 Task: Create a task  Create a new online tool for project management , assign it to team member softage.1@softage.net in the project AgileGator and update the status of the task to  At Risk , set the priority of the task to Medium
Action: Mouse moved to (82, 48)
Screenshot: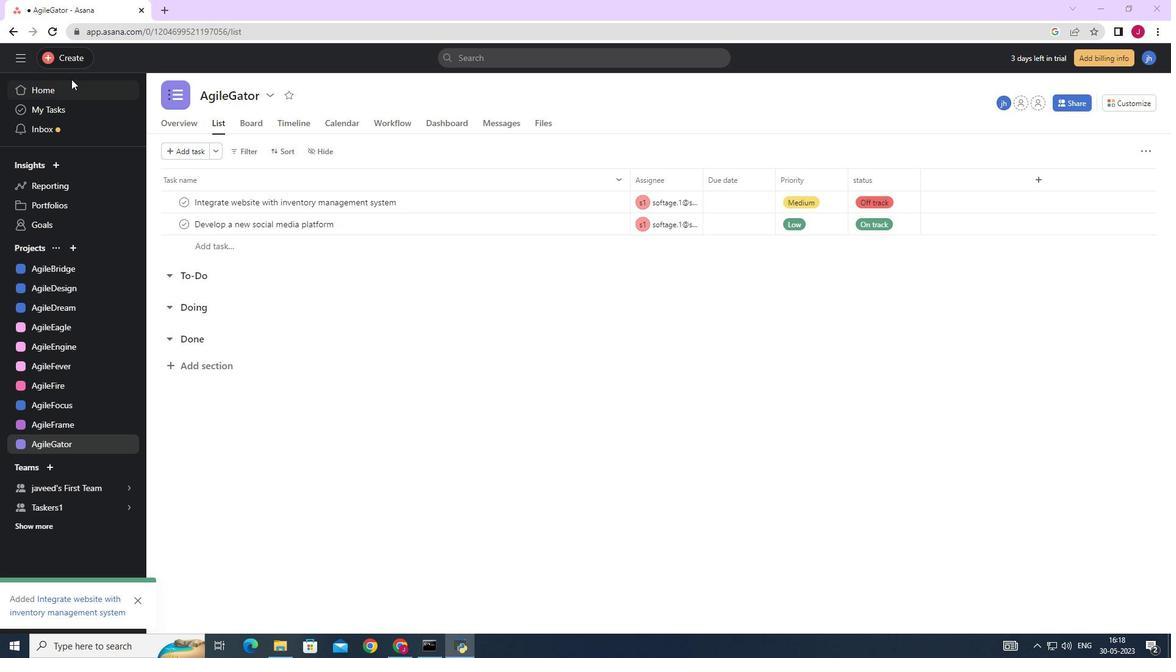 
Action: Mouse pressed left at (82, 48)
Screenshot: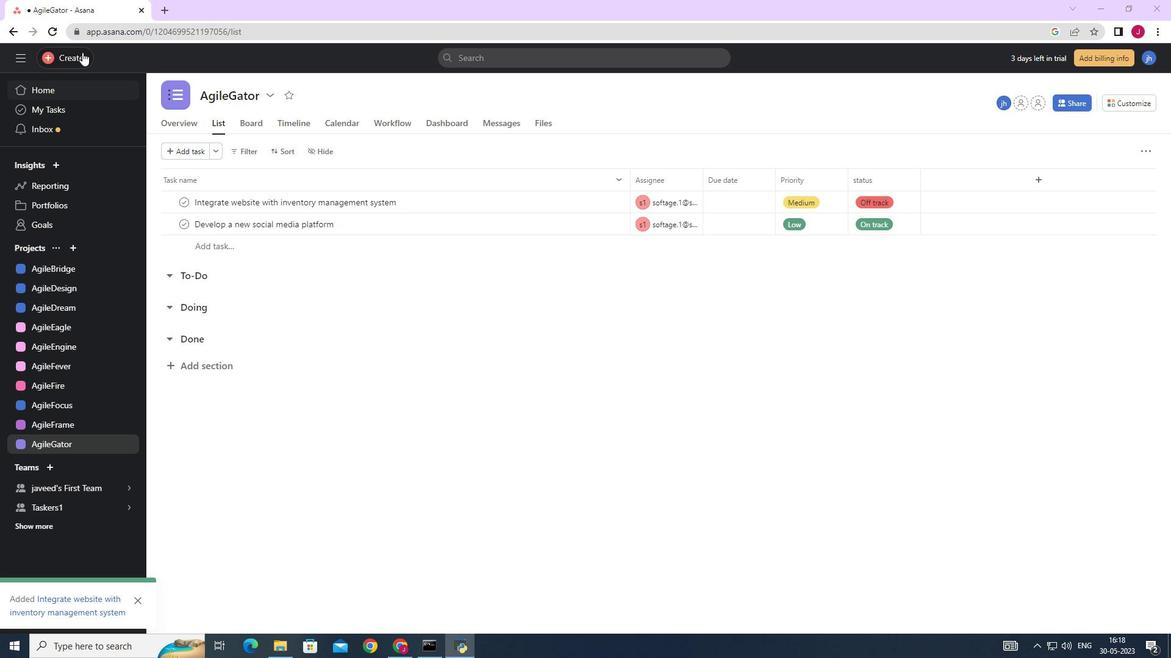 
Action: Mouse moved to (148, 63)
Screenshot: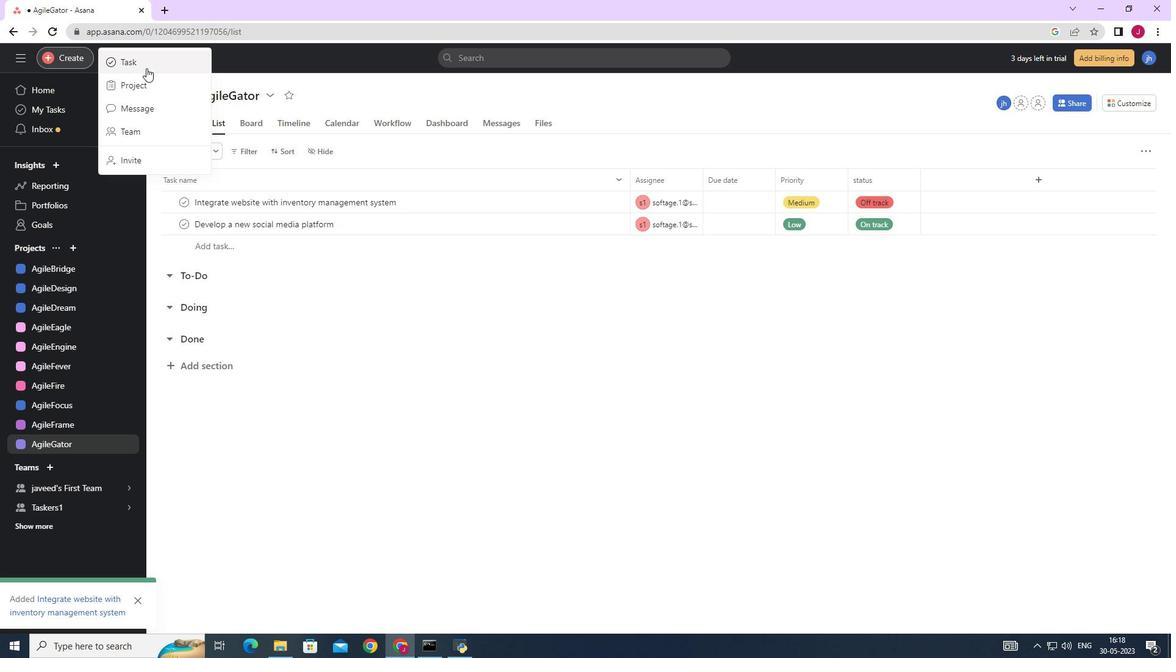 
Action: Mouse pressed left at (148, 63)
Screenshot: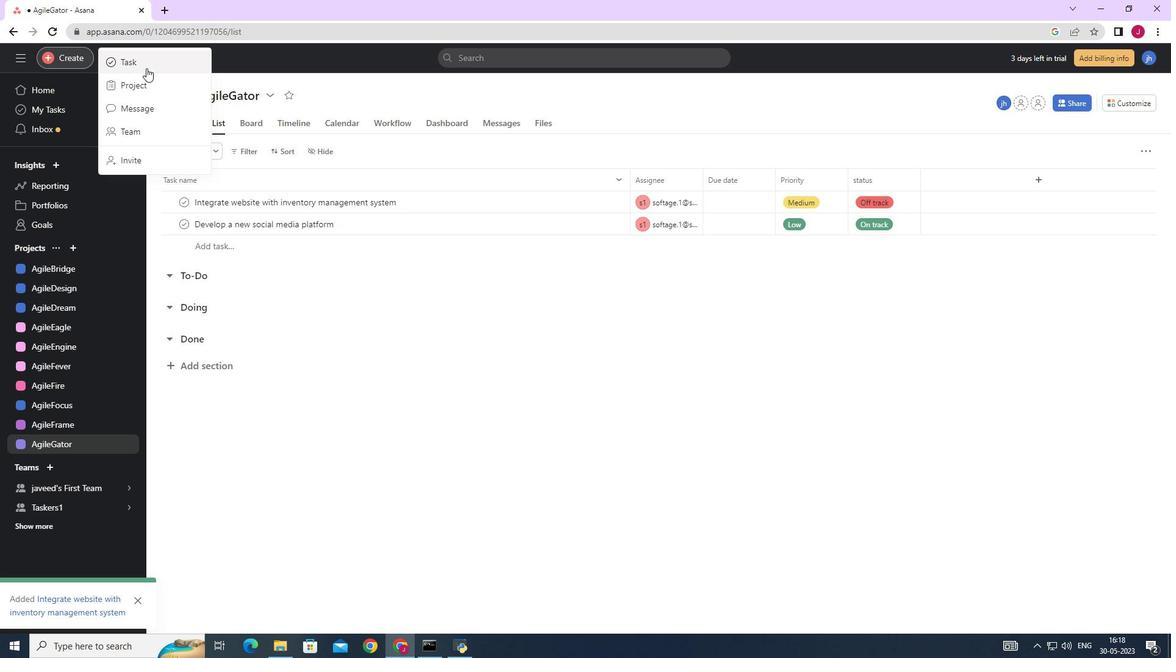
Action: Mouse moved to (953, 402)
Screenshot: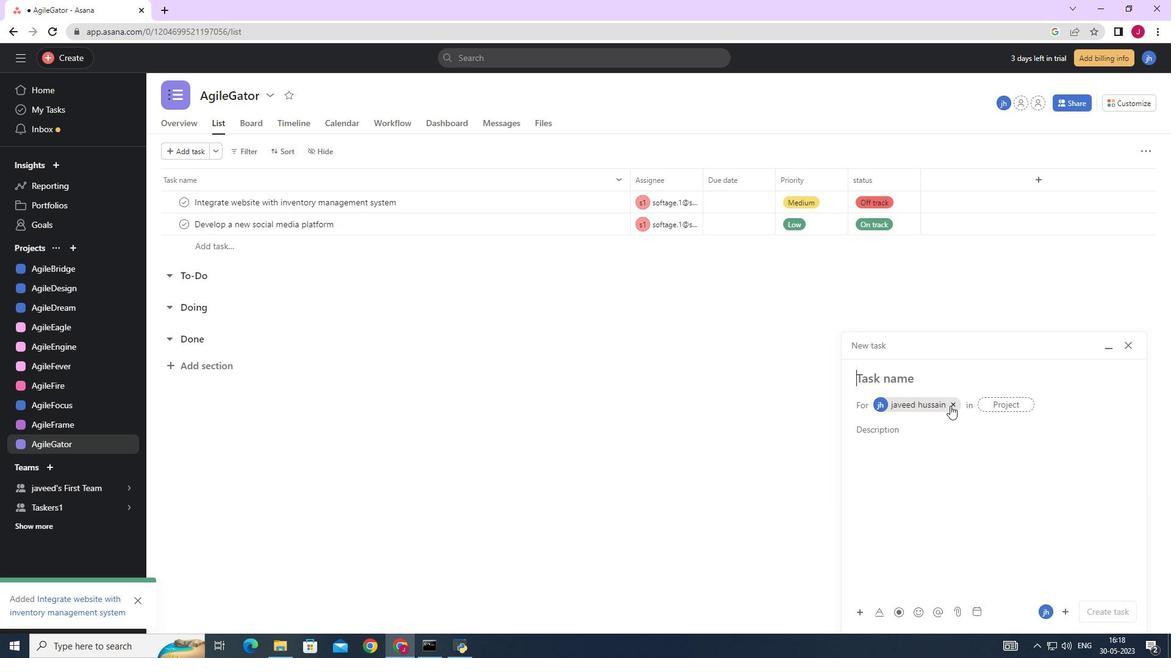 
Action: Mouse pressed left at (953, 402)
Screenshot: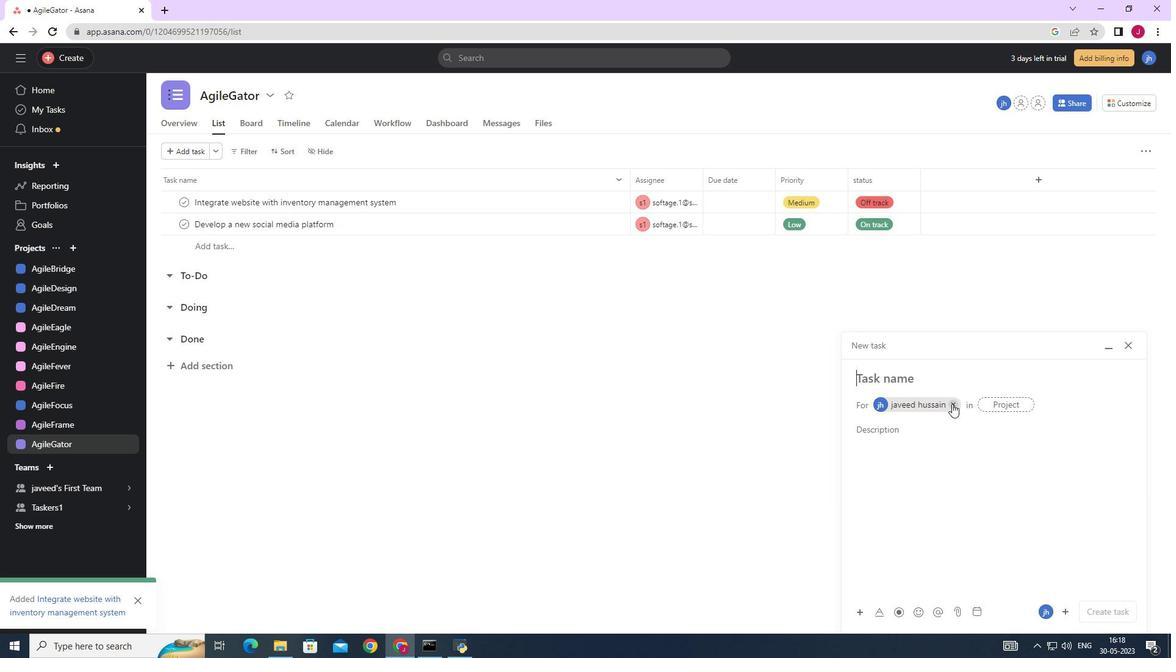 
Action: Mouse moved to (890, 378)
Screenshot: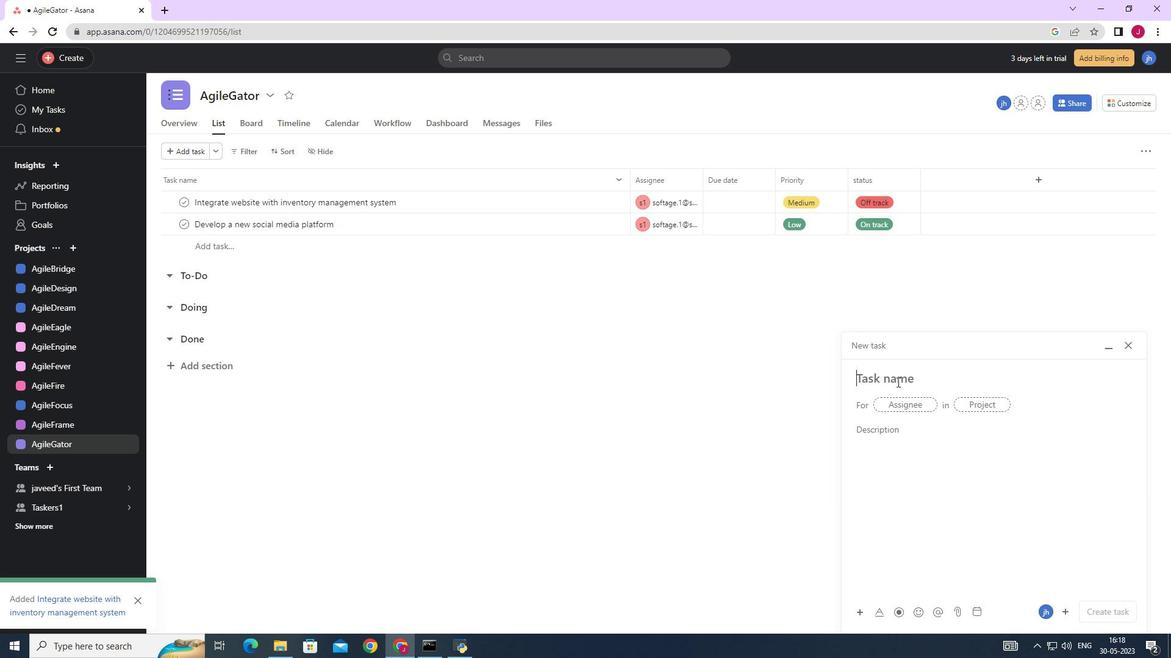 
Action: Mouse pressed left at (890, 378)
Screenshot: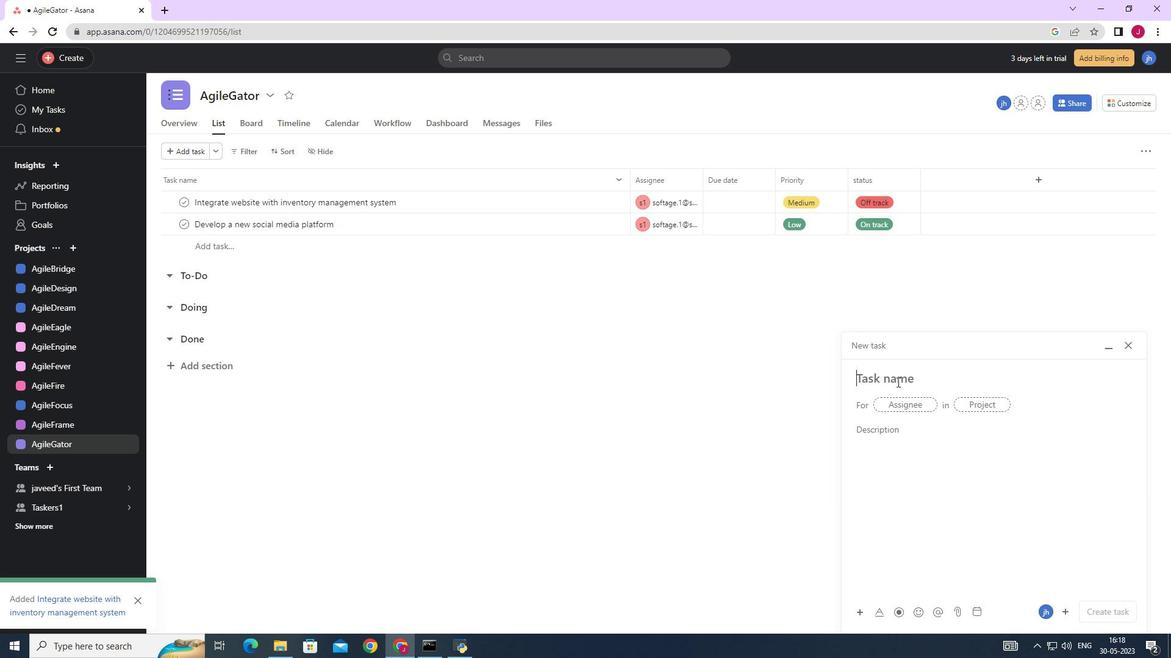 
Action: Key pressed <Key.caps_lock>C<Key.caps_lock>reate<Key.space>a<Key.space>nw<Key.backspace>ew<Key.space>online<Key.space>platform<Key.space>tool<Key.space>for<Key.space>the<Key.space>project<Key.space>management<Key.space>
Screenshot: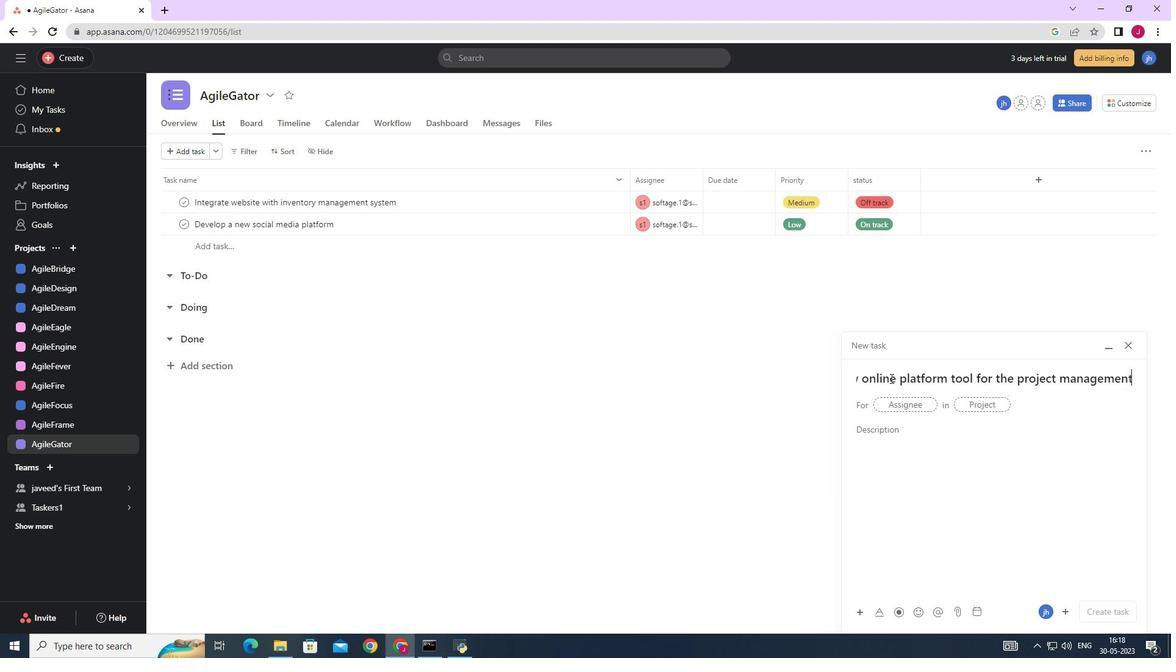 
Action: Mouse moved to (916, 409)
Screenshot: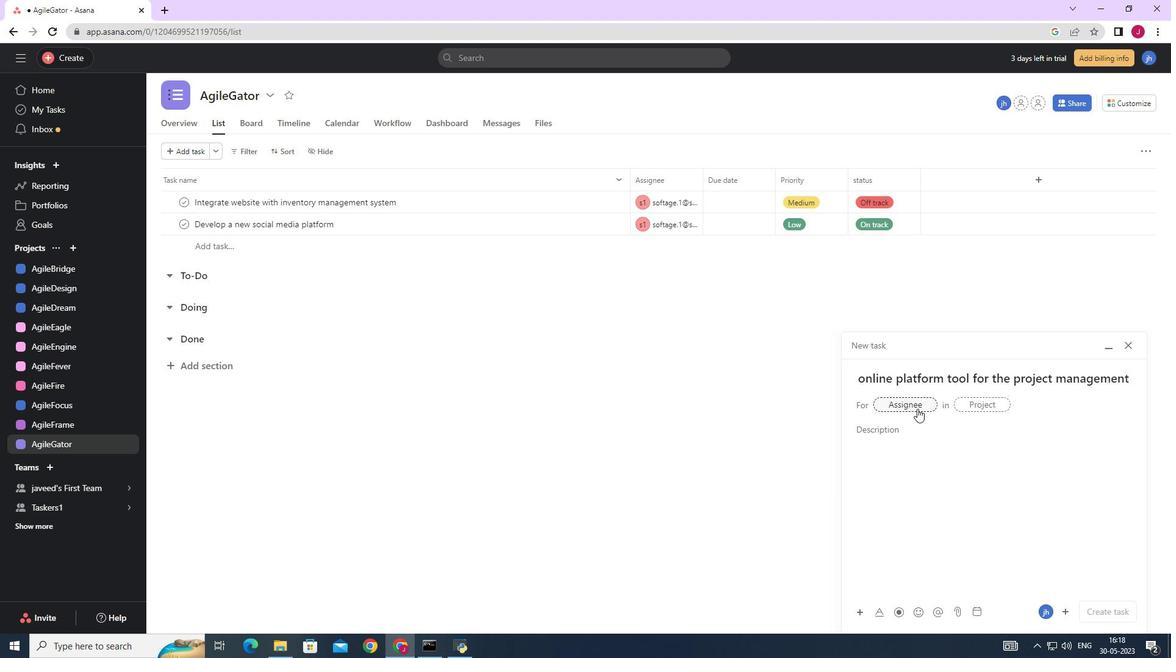 
Action: Mouse pressed left at (916, 409)
Screenshot: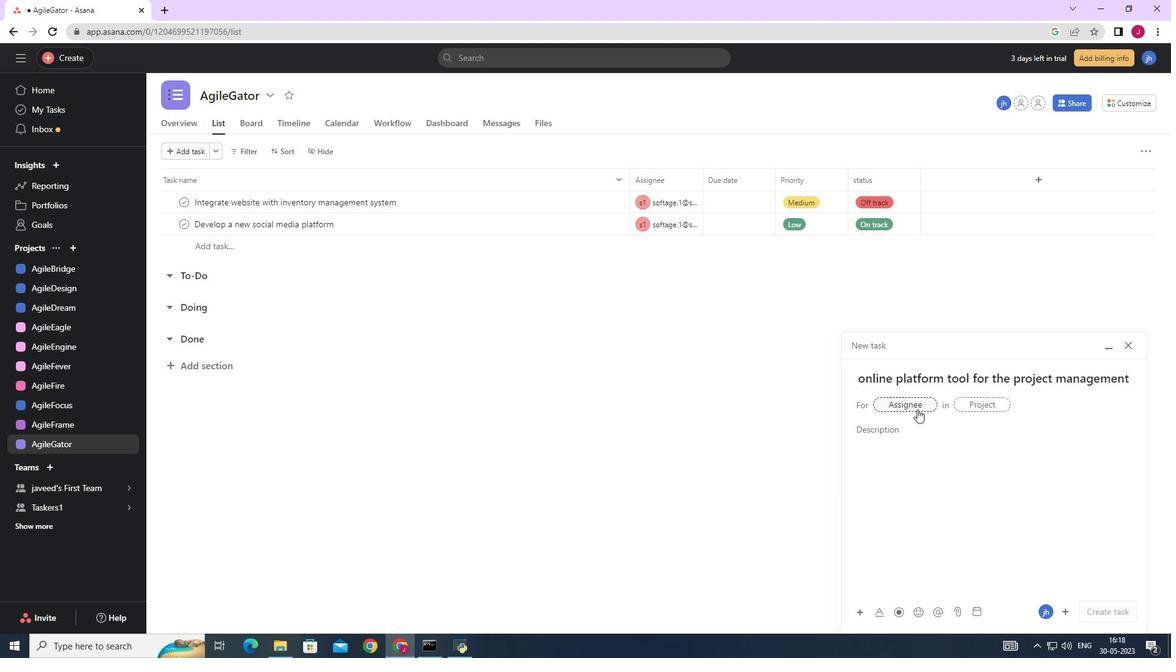 
Action: Mouse moved to (916, 409)
Screenshot: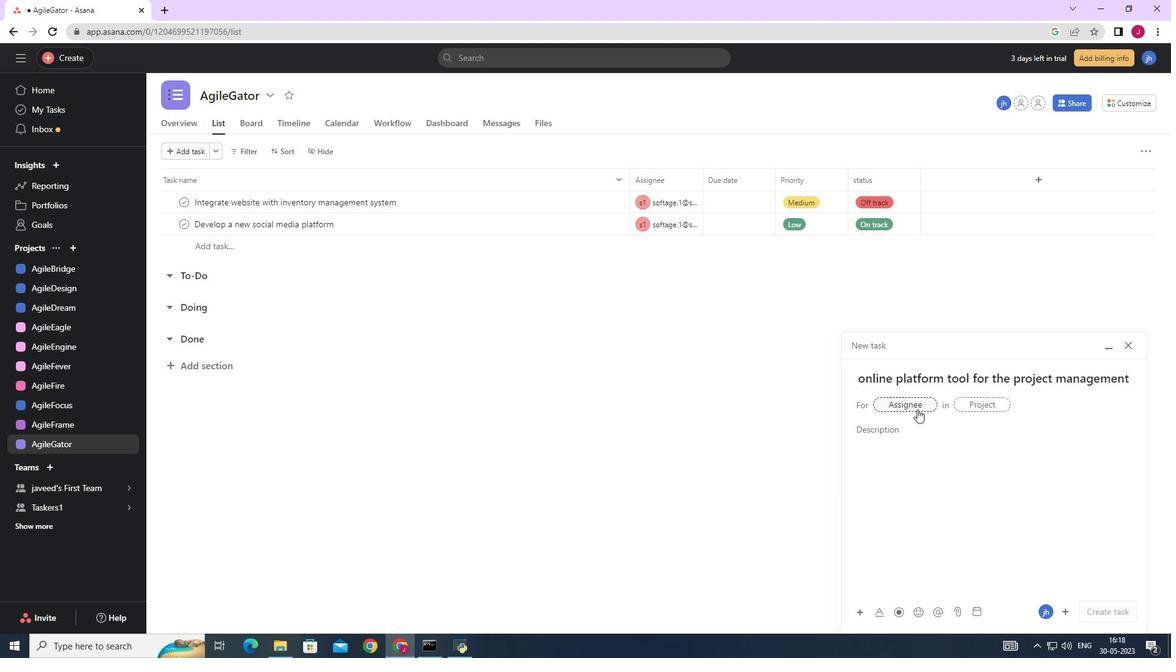 
Action: Key pressed softage.1
Screenshot: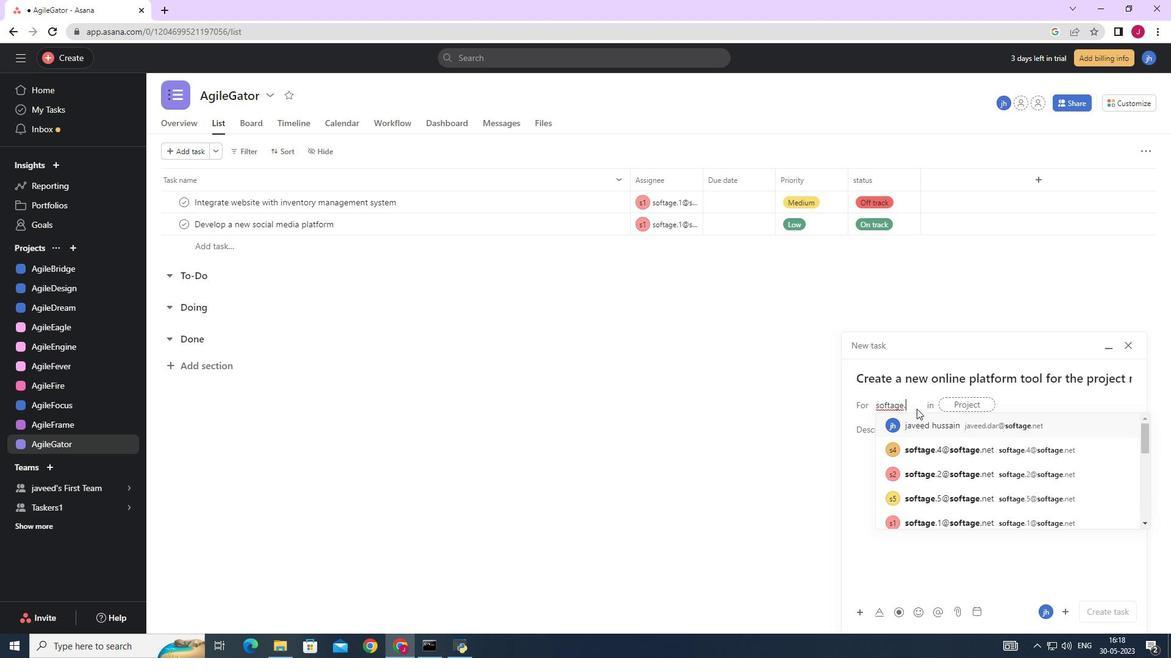 
Action: Mouse moved to (936, 426)
Screenshot: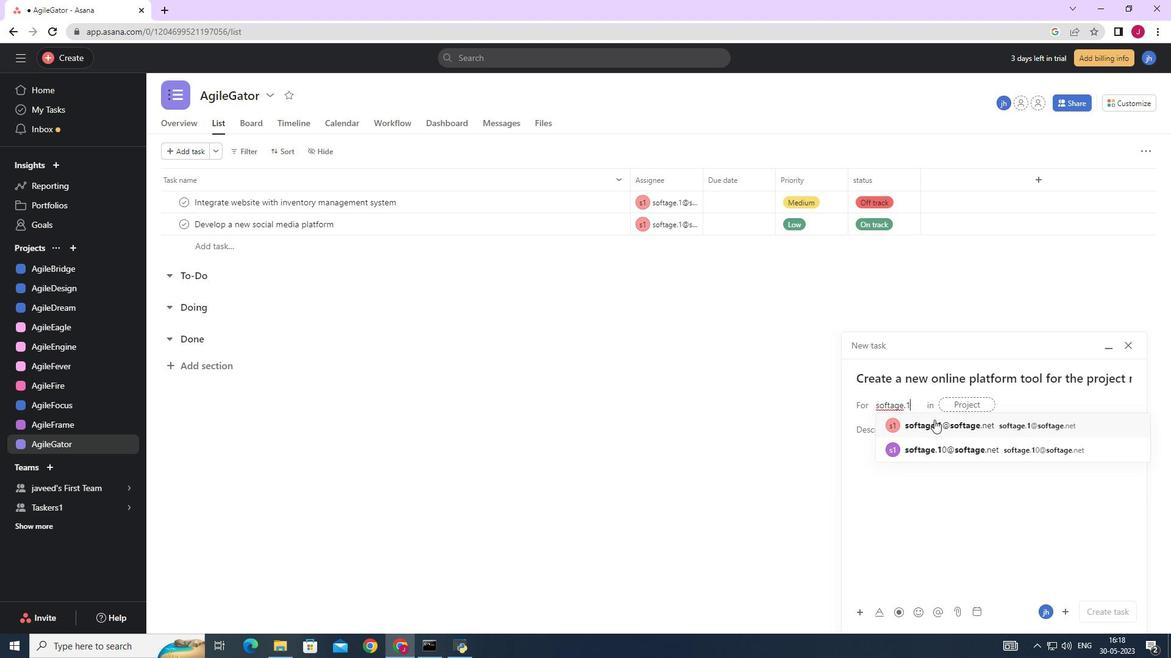 
Action: Mouse pressed left at (936, 426)
Screenshot: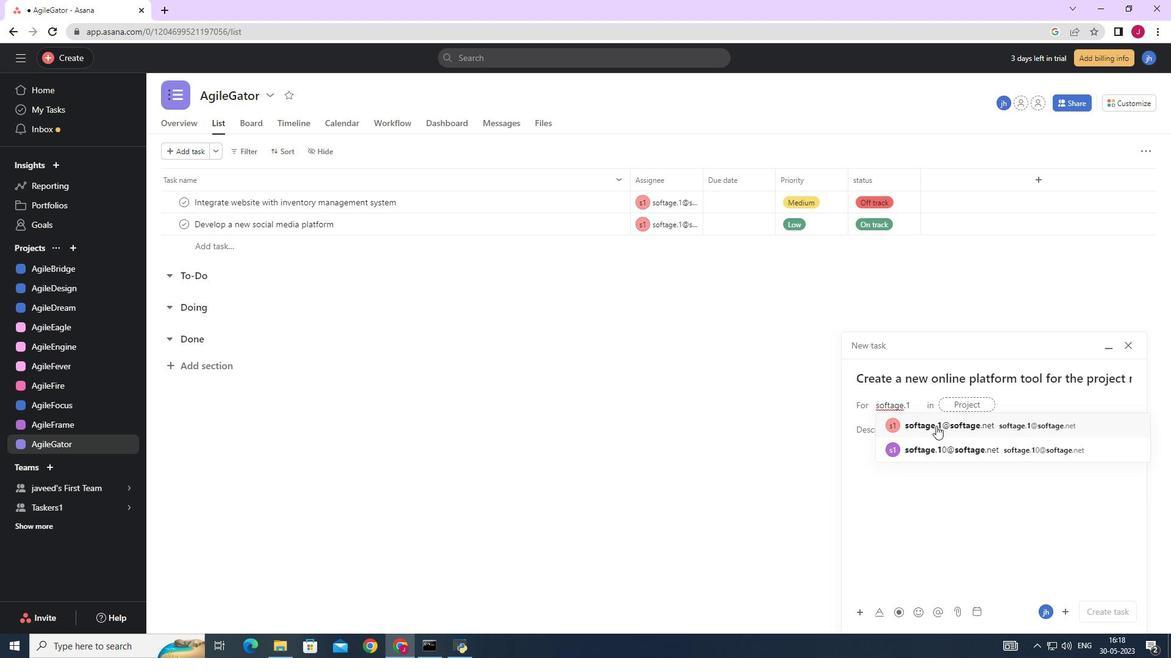 
Action: Mouse moved to (812, 425)
Screenshot: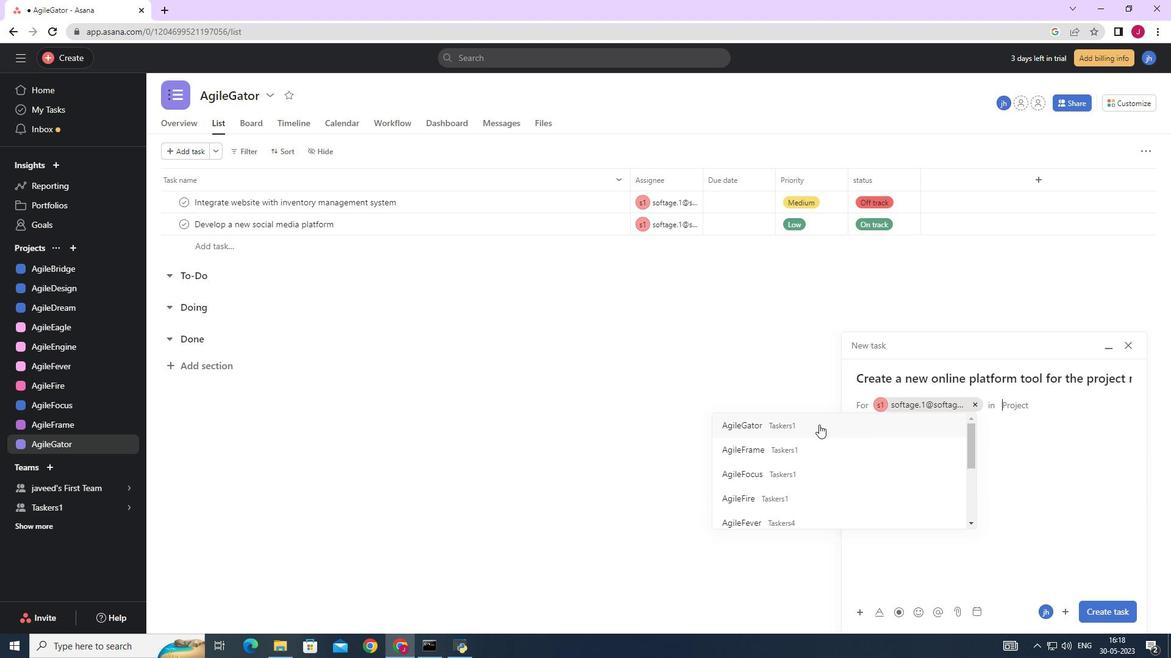 
Action: Mouse pressed left at (812, 425)
Screenshot: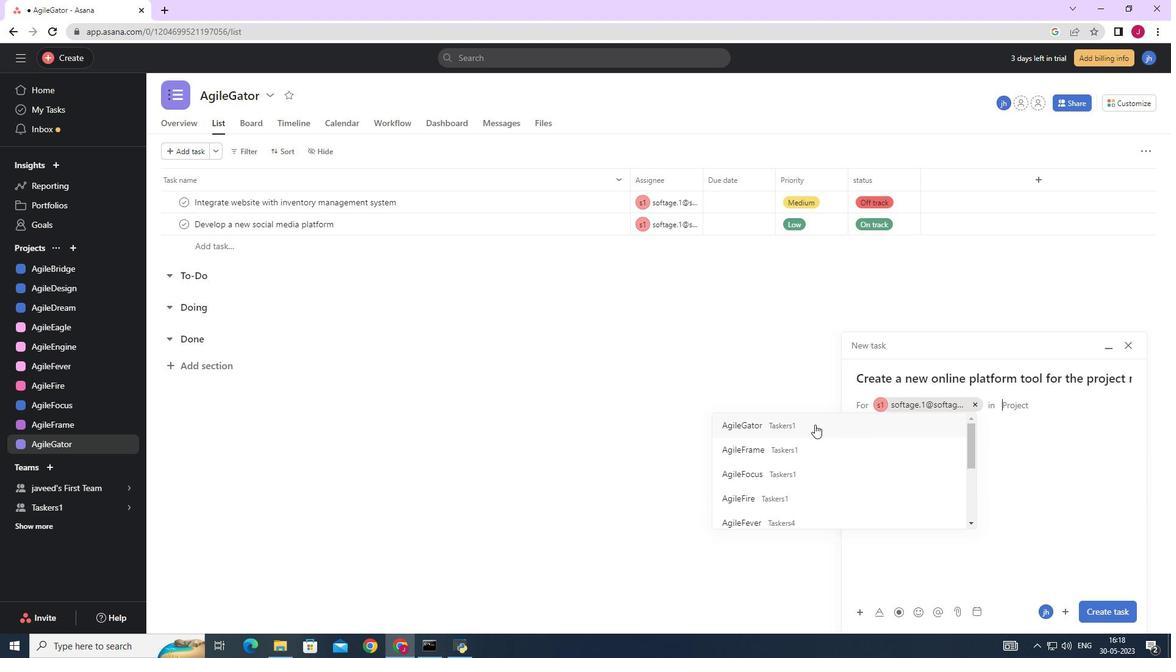 
Action: Mouse moved to (916, 427)
Screenshot: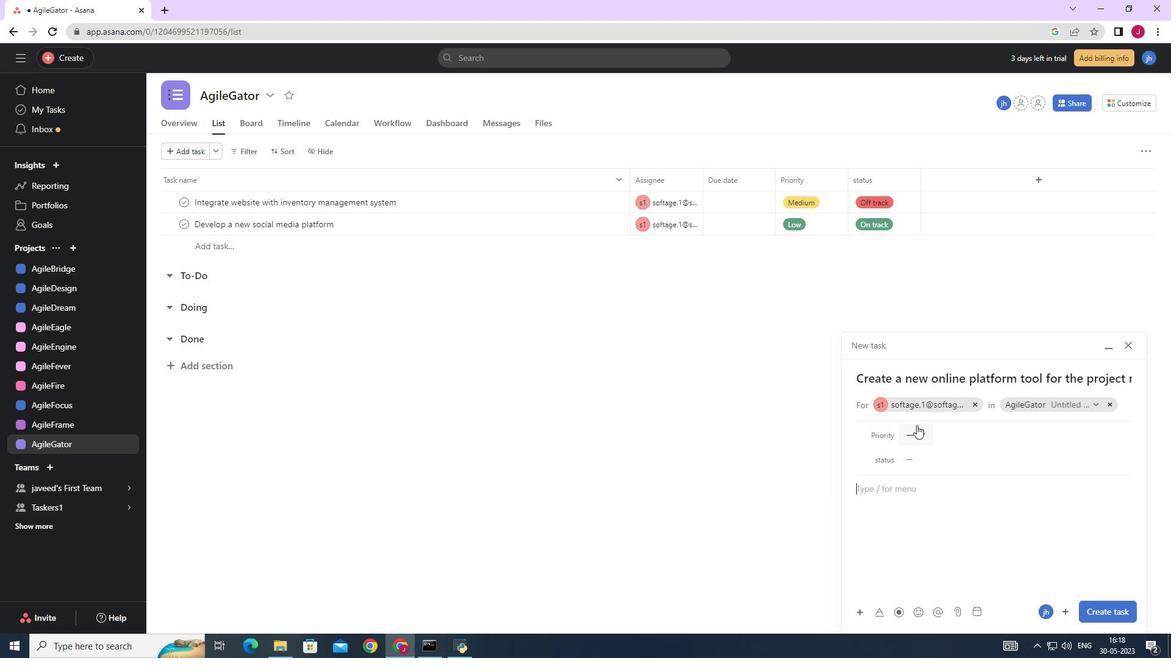 
Action: Mouse pressed left at (916, 427)
Screenshot: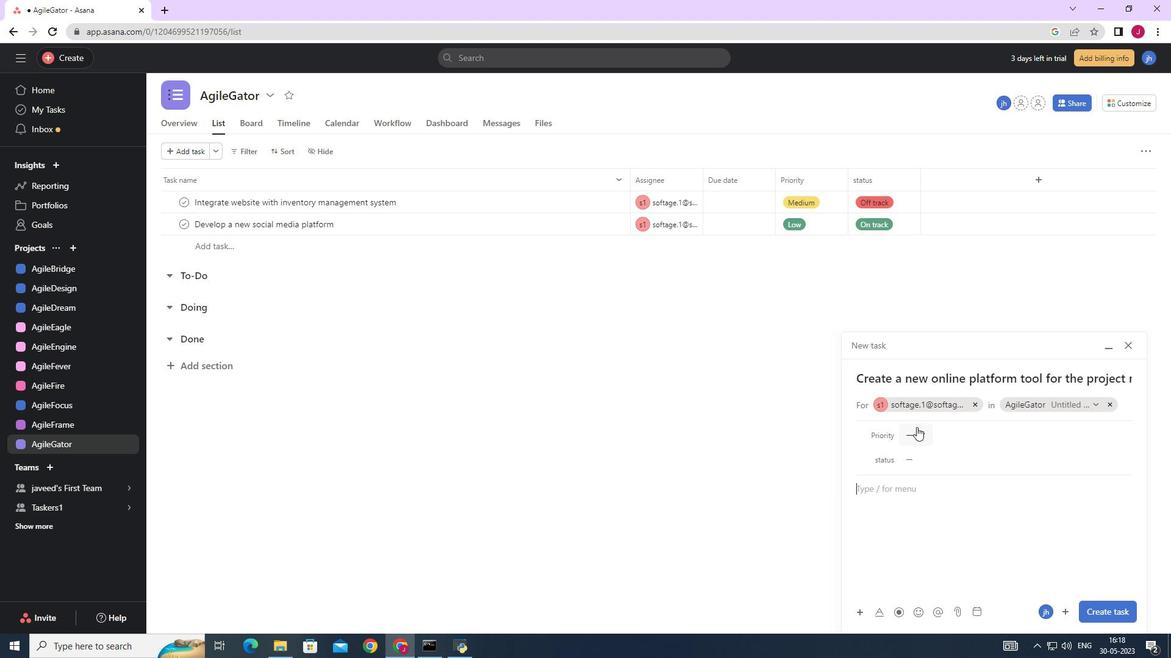 
Action: Mouse moved to (936, 500)
Screenshot: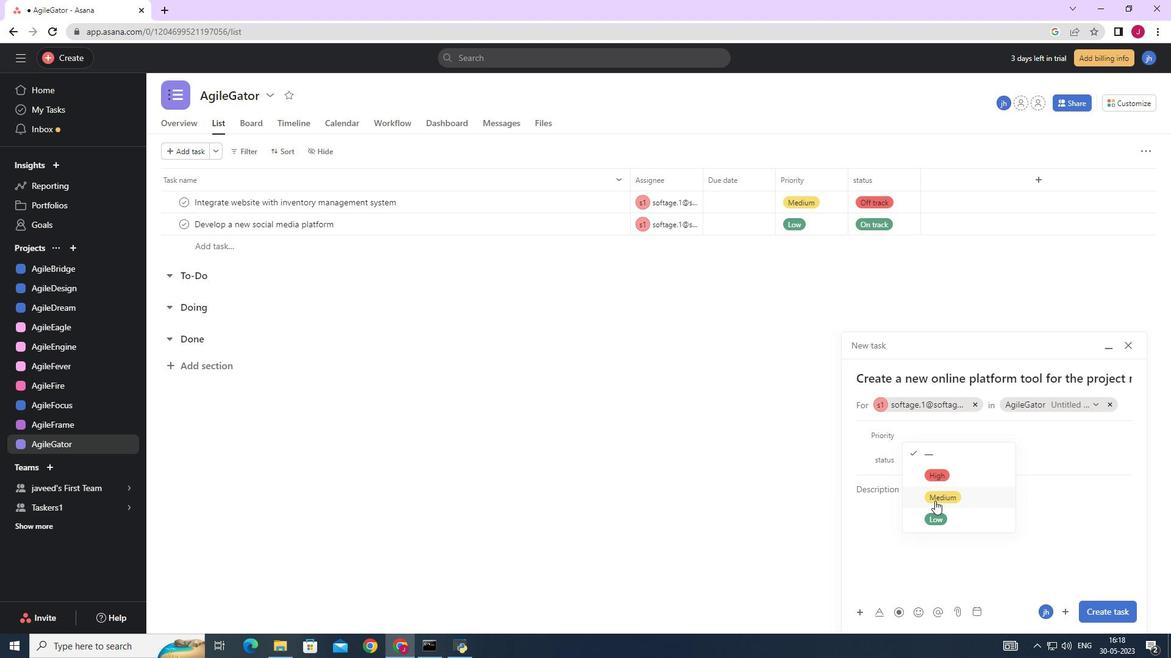 
Action: Mouse pressed left at (936, 500)
Screenshot: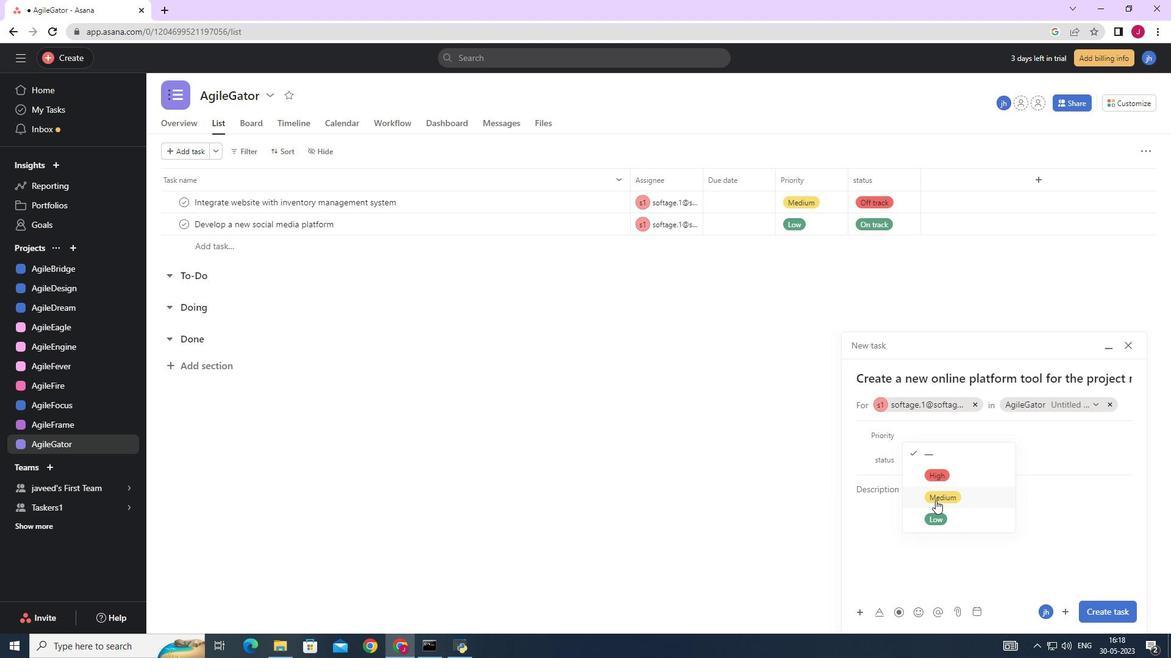 
Action: Mouse moved to (924, 458)
Screenshot: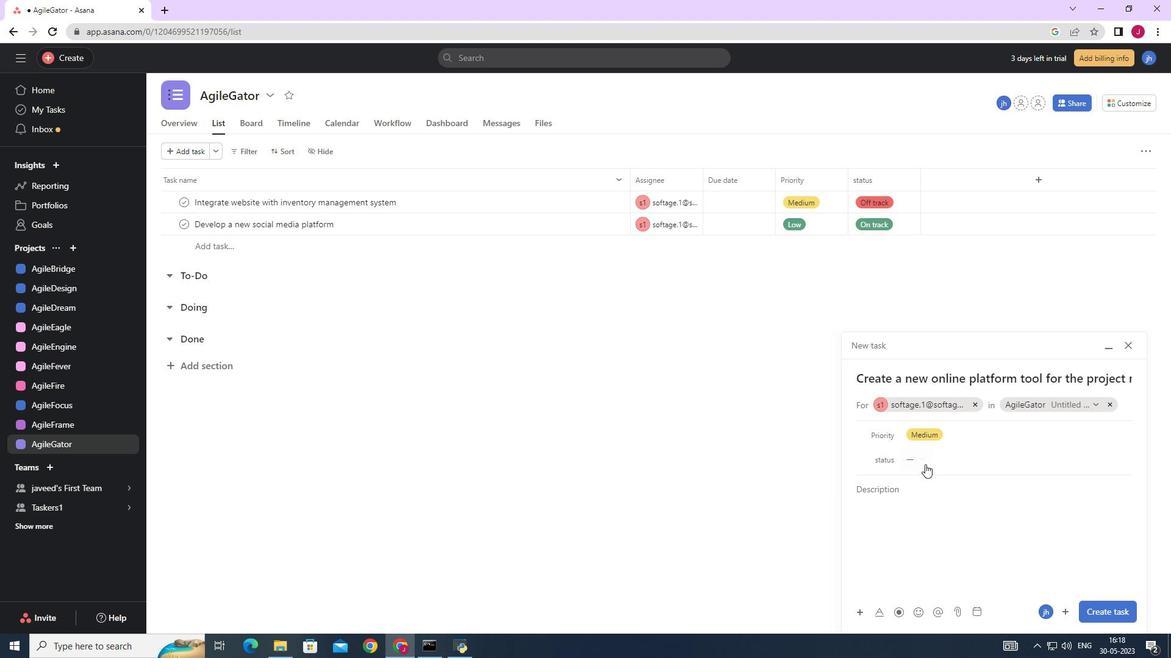 
Action: Mouse pressed left at (924, 458)
Screenshot: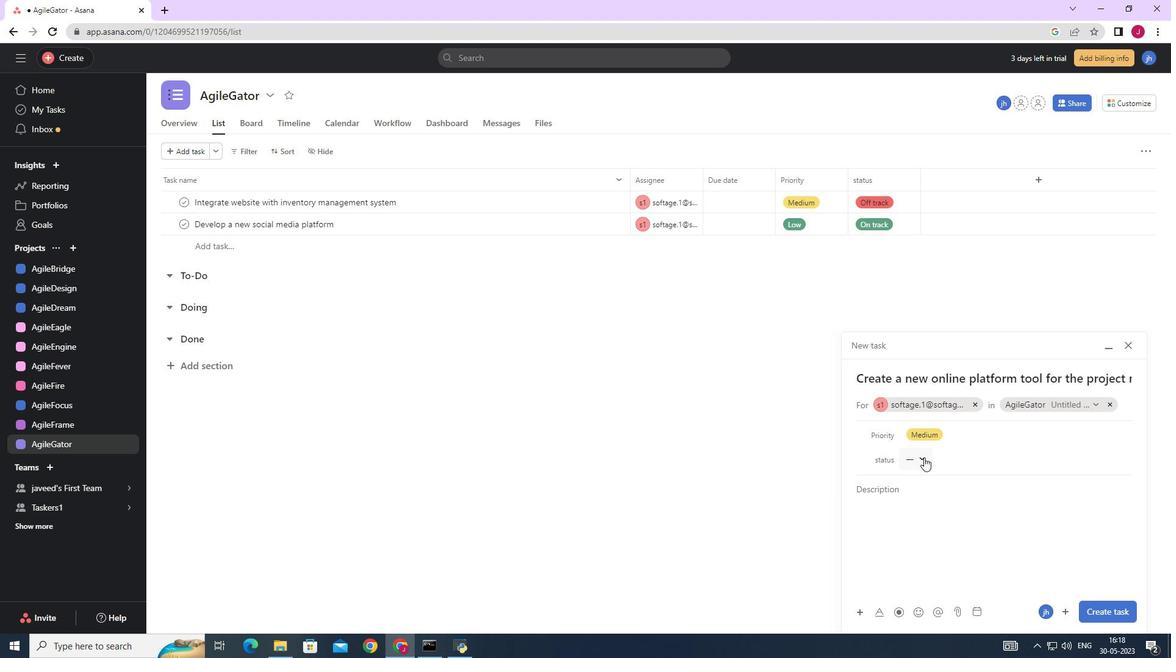 
Action: Mouse moved to (948, 547)
Screenshot: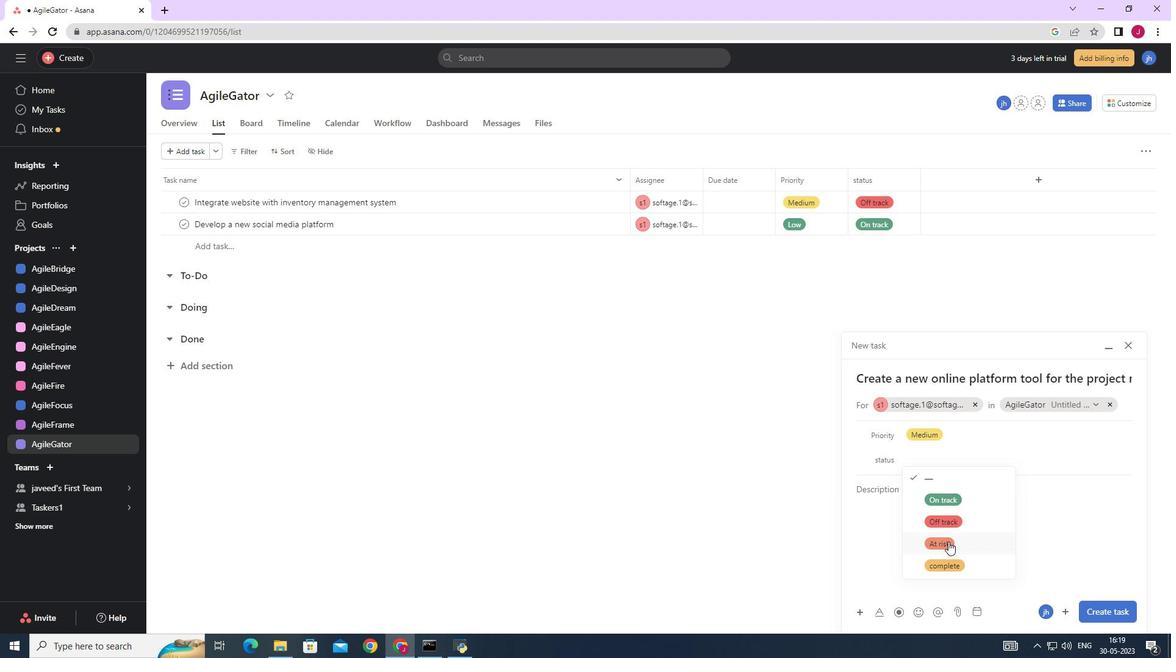 
Action: Mouse pressed left at (948, 547)
Screenshot: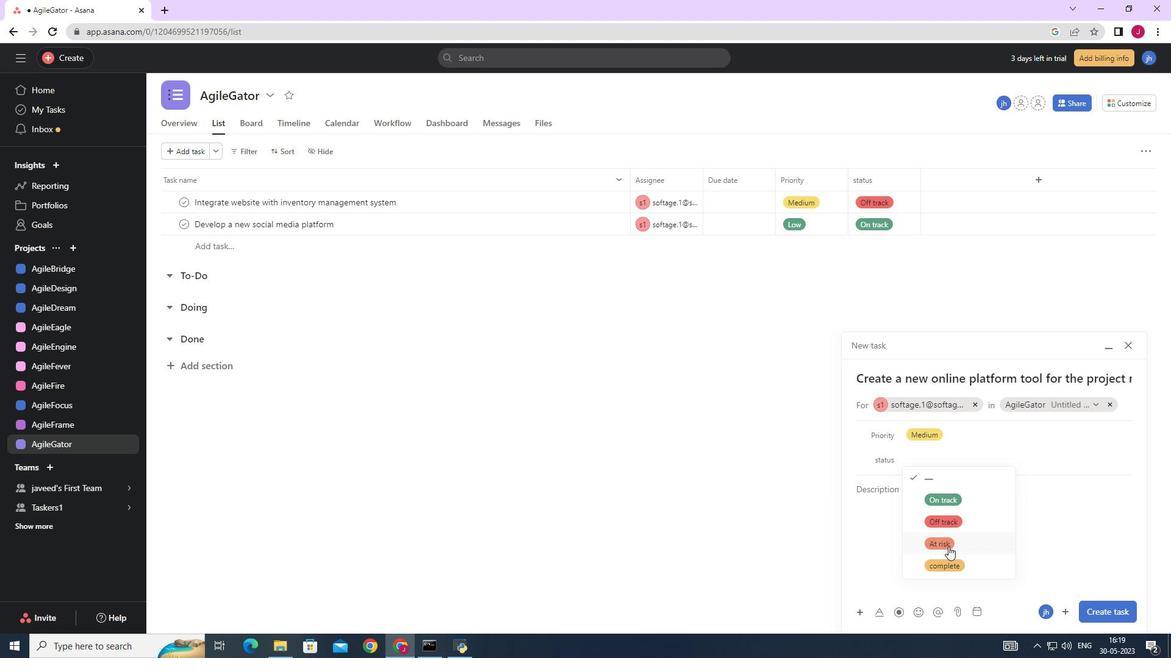 
Action: Mouse moved to (1101, 610)
Screenshot: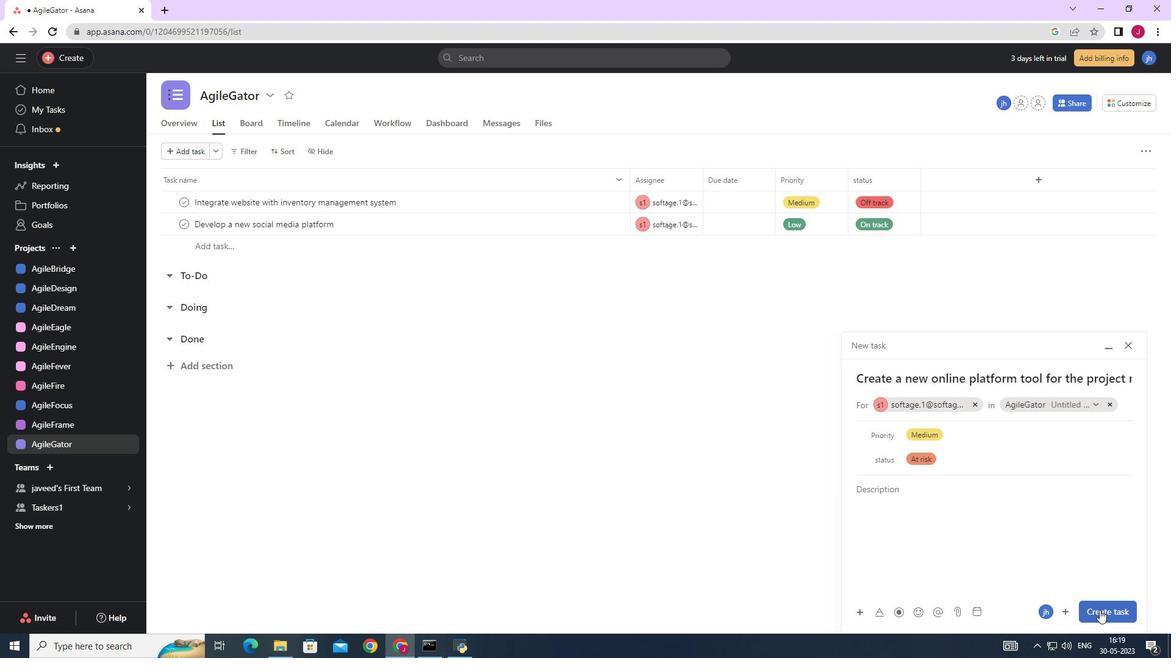 
Action: Mouse pressed left at (1101, 610)
Screenshot: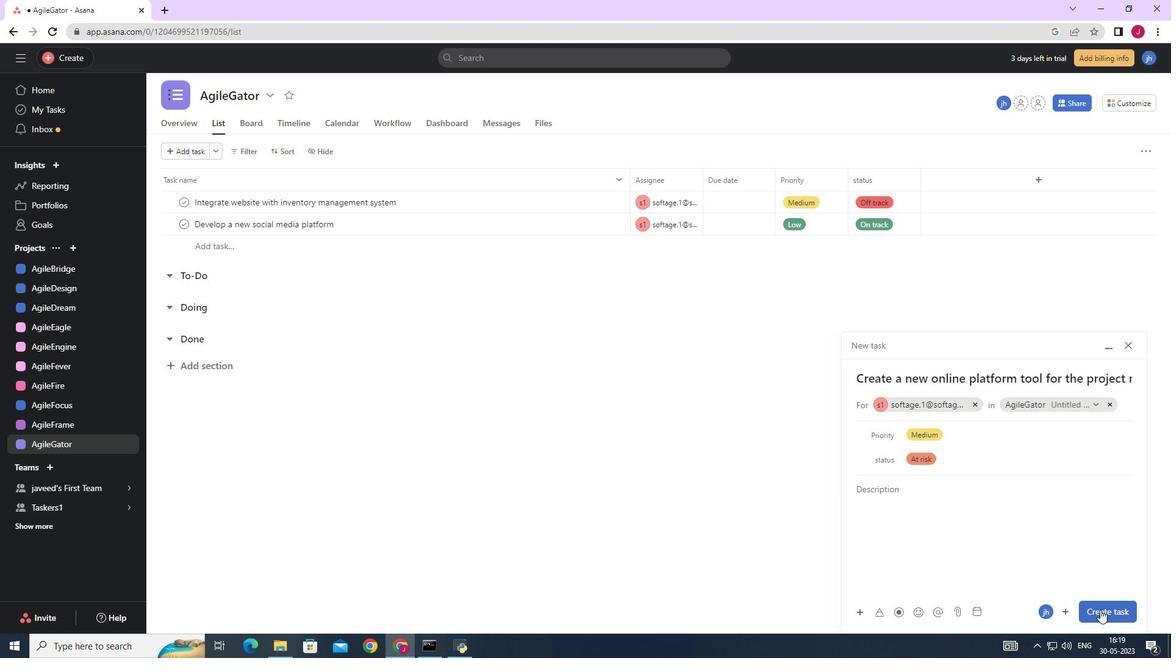 
Action: Mouse moved to (606, 459)
Screenshot: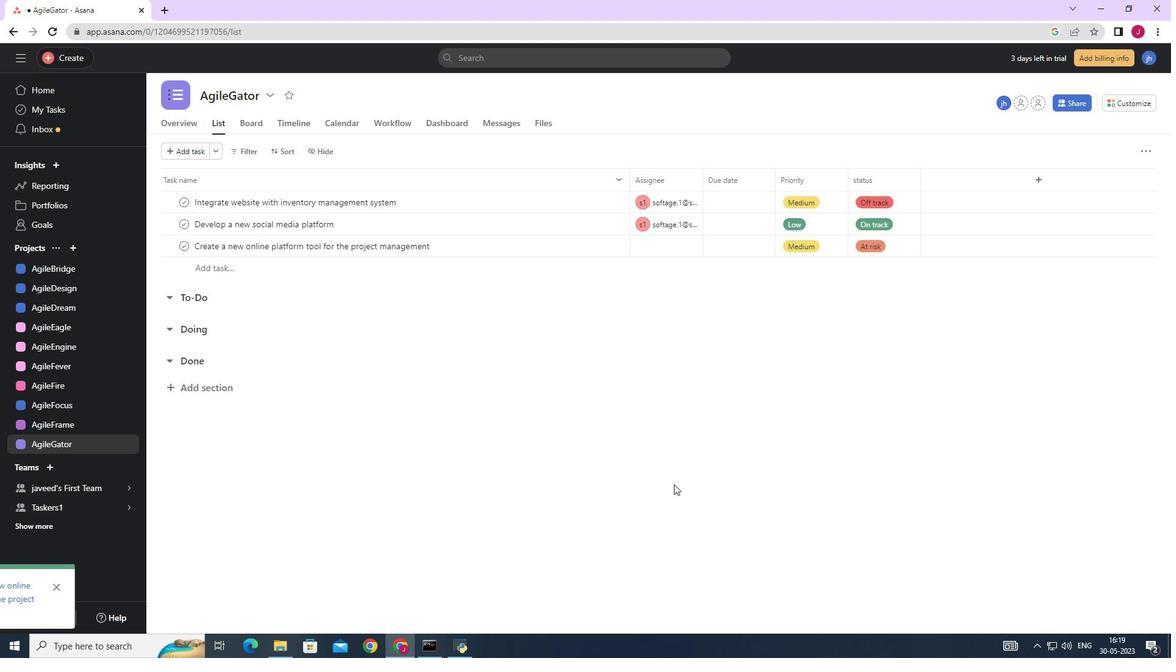 
